 Task: Show 25 items per page.
Action: Mouse moved to (1016, 196)
Screenshot: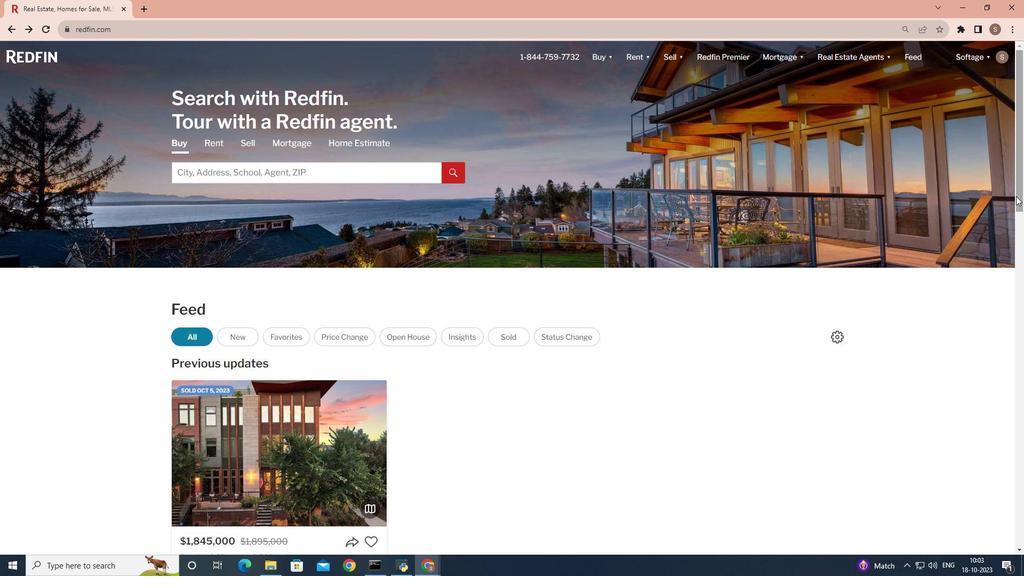 
Action: Mouse pressed left at (1016, 196)
Screenshot: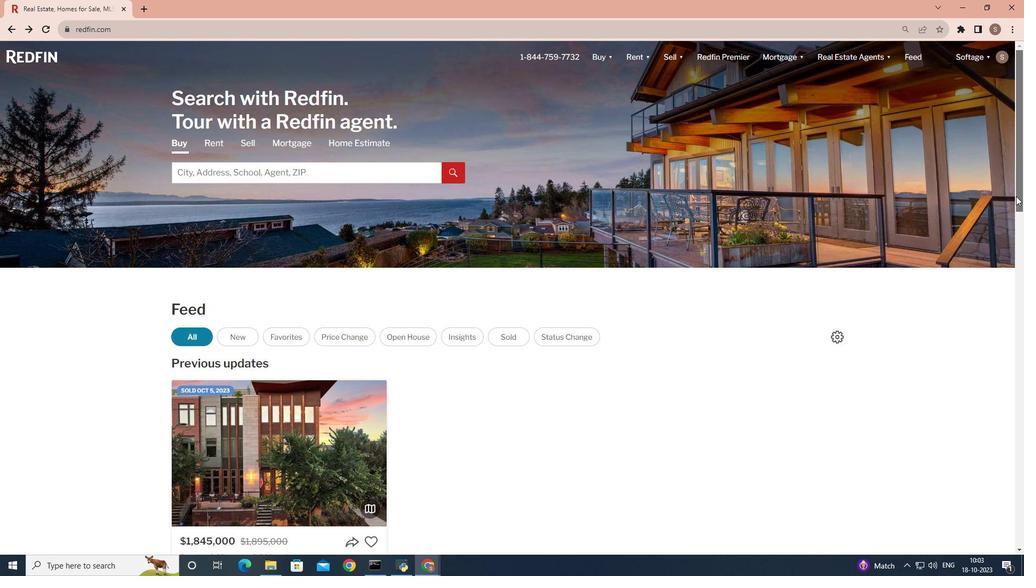 
Action: Mouse moved to (296, 423)
Screenshot: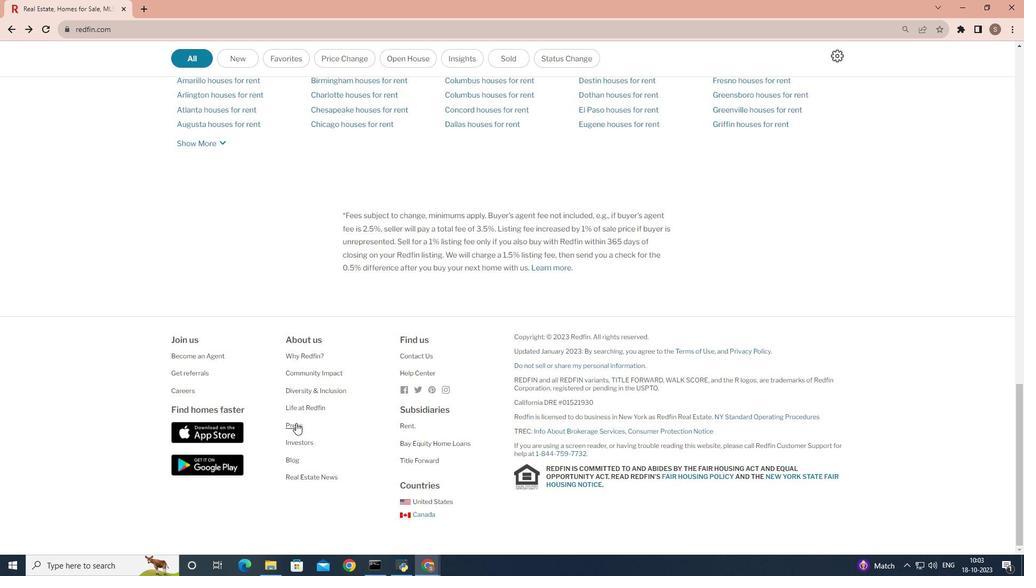 
Action: Mouse pressed left at (296, 423)
Screenshot: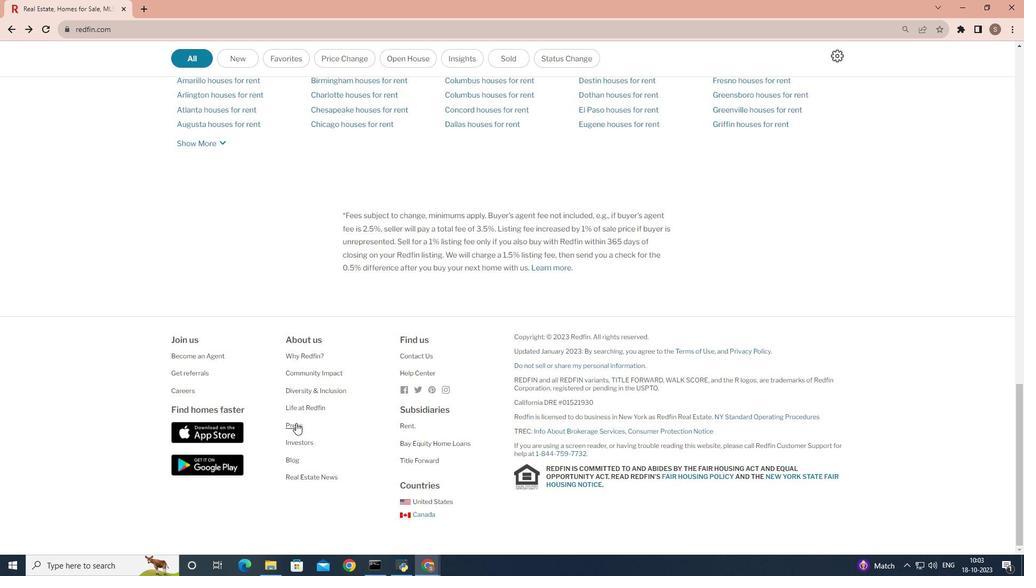 
Action: Mouse moved to (754, 469)
Screenshot: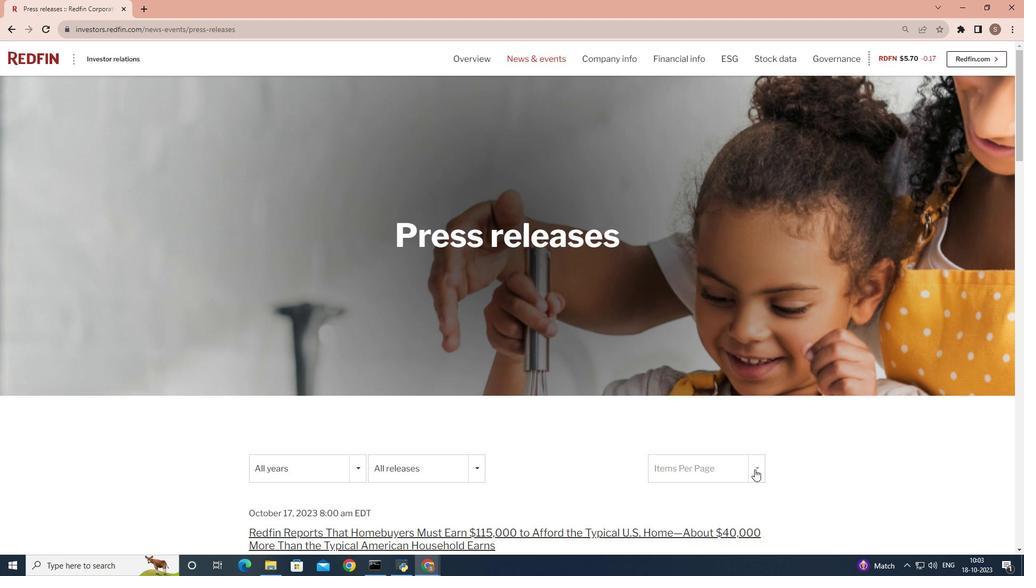 
Action: Mouse pressed left at (754, 469)
Screenshot: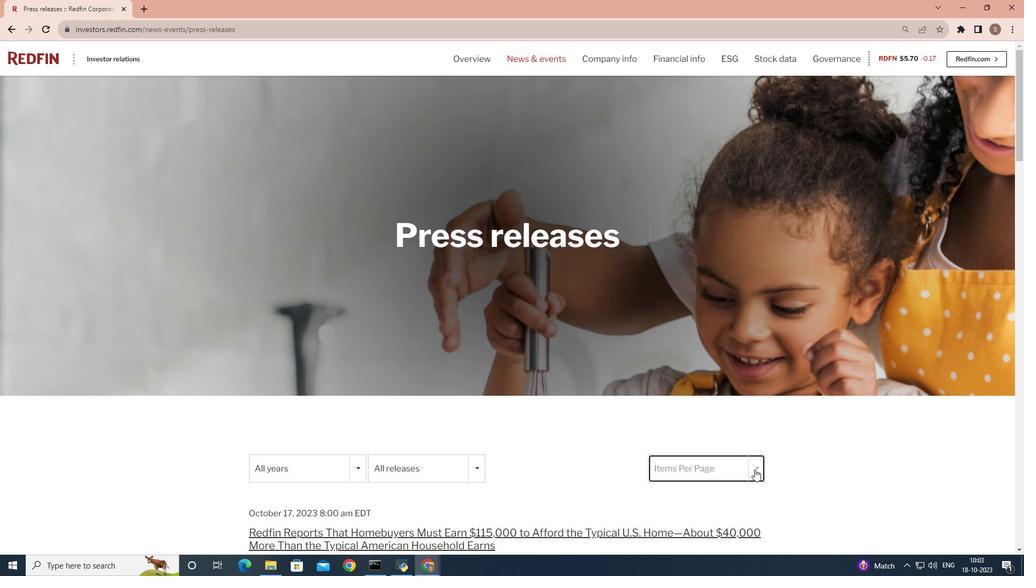 
Action: Mouse moved to (727, 376)
Screenshot: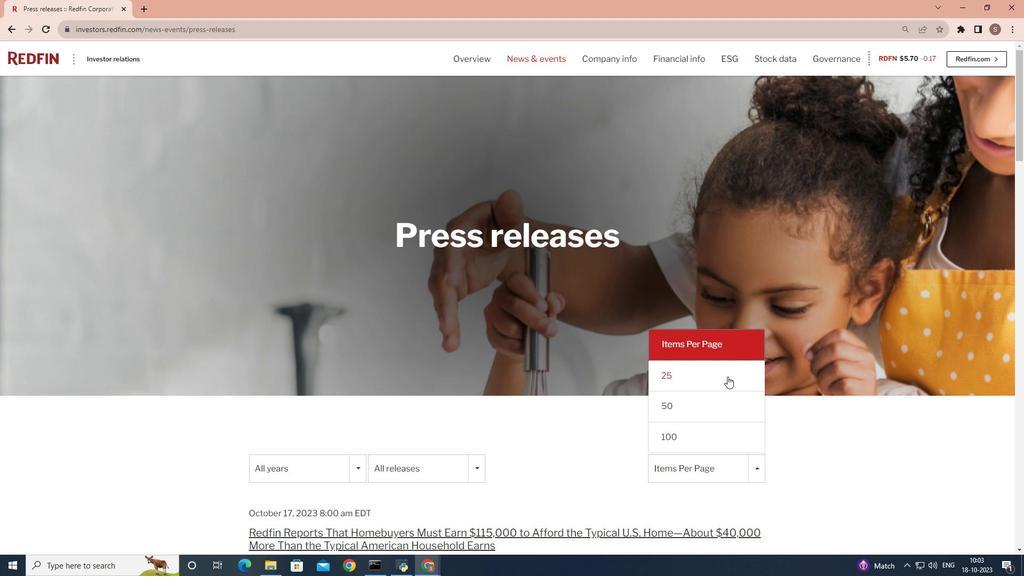 
Action: Mouse pressed left at (727, 376)
Screenshot: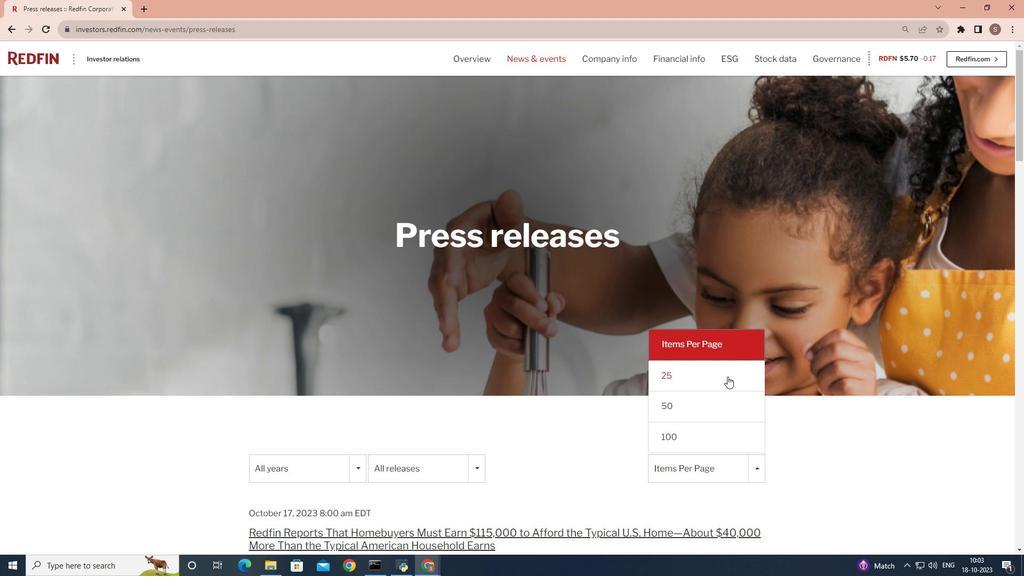 
